 Task: Change curved connector line weight to 24PX.
Action: Mouse moved to (497, 274)
Screenshot: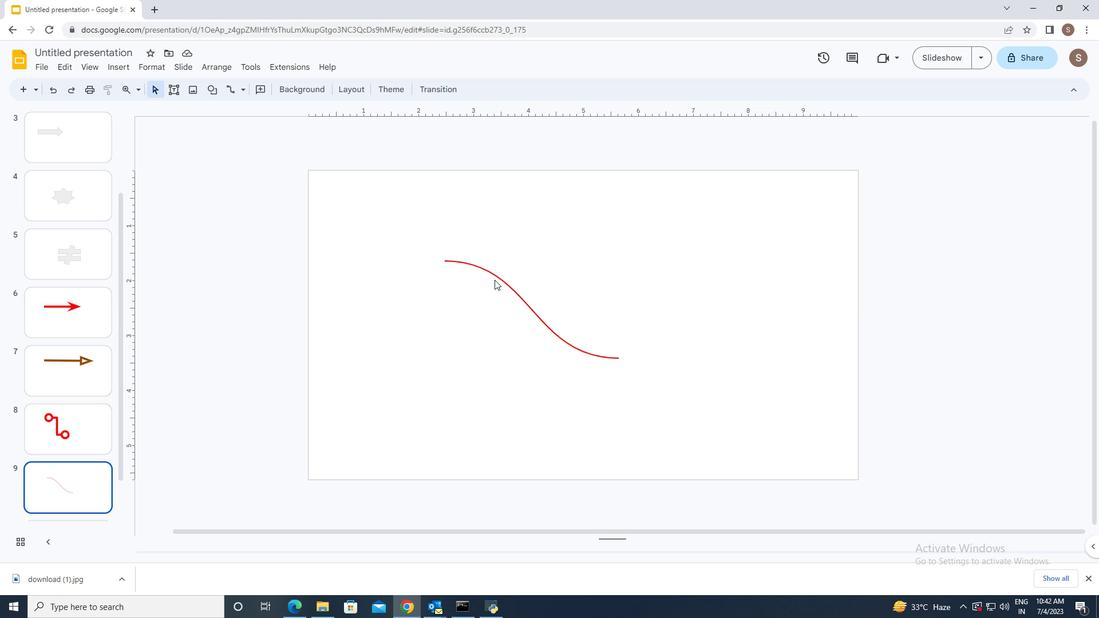 
Action: Mouse pressed left at (497, 274)
Screenshot: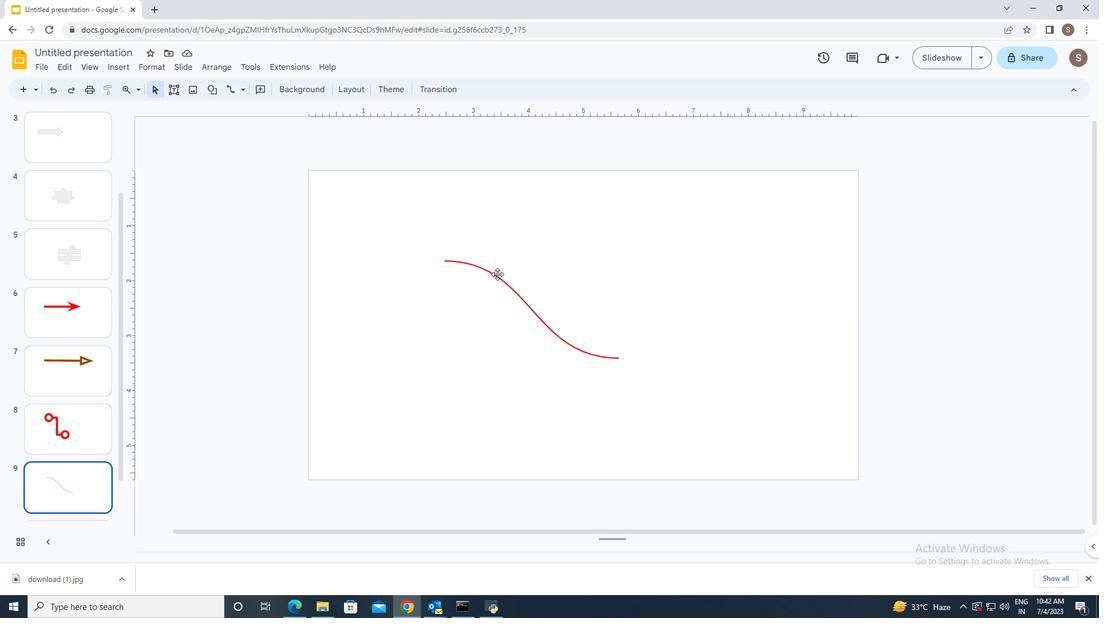 
Action: Mouse moved to (284, 87)
Screenshot: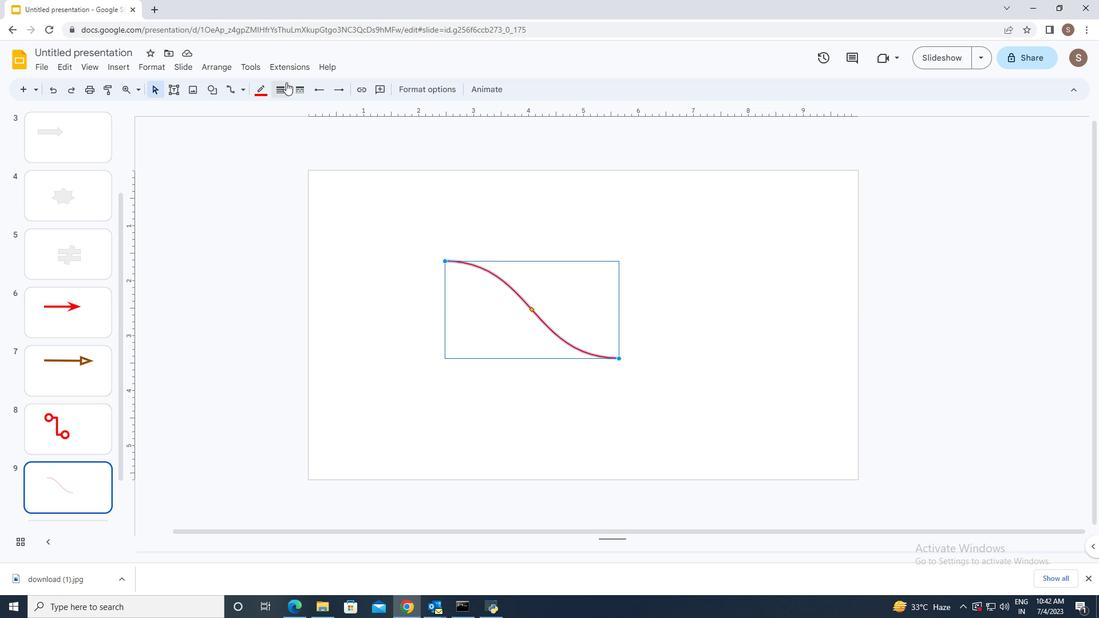 
Action: Mouse pressed left at (284, 87)
Screenshot: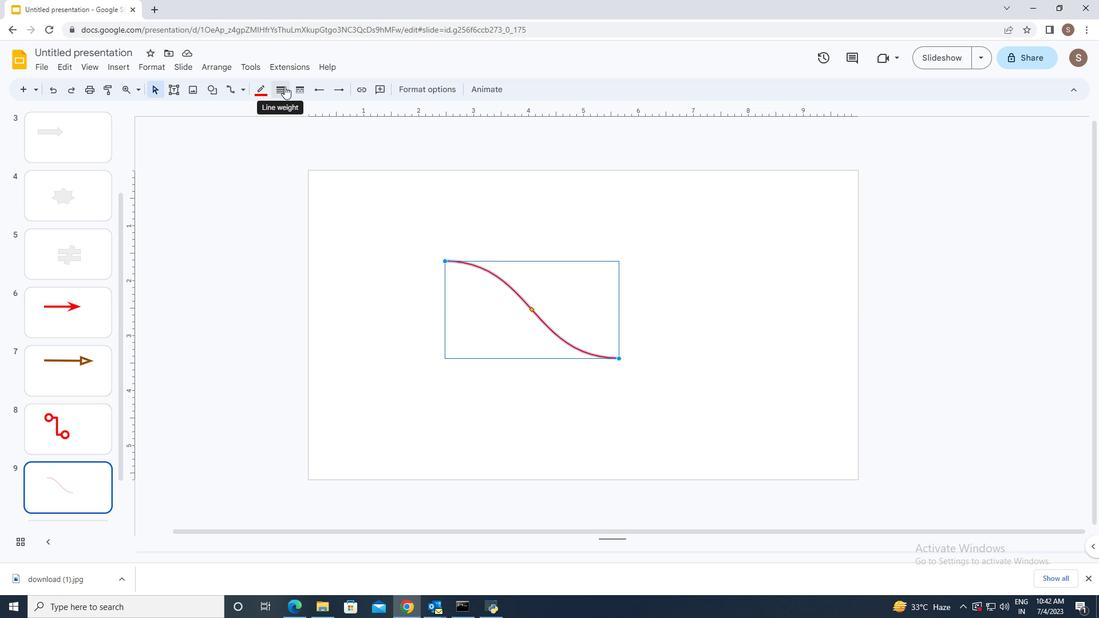 
Action: Mouse moved to (310, 235)
Screenshot: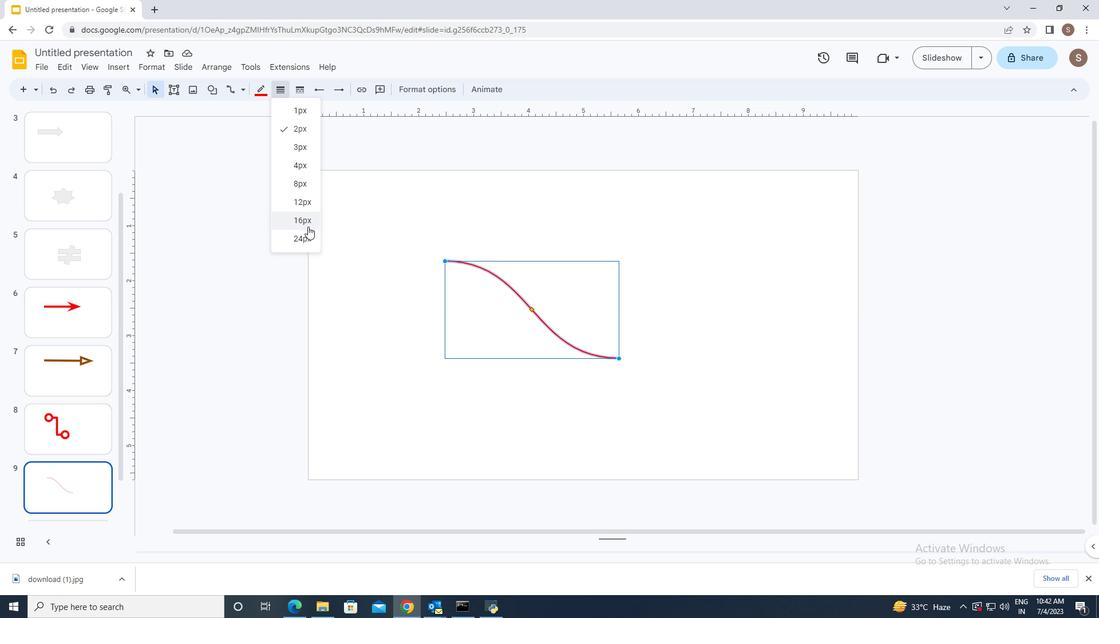 
Action: Mouse pressed left at (310, 235)
Screenshot: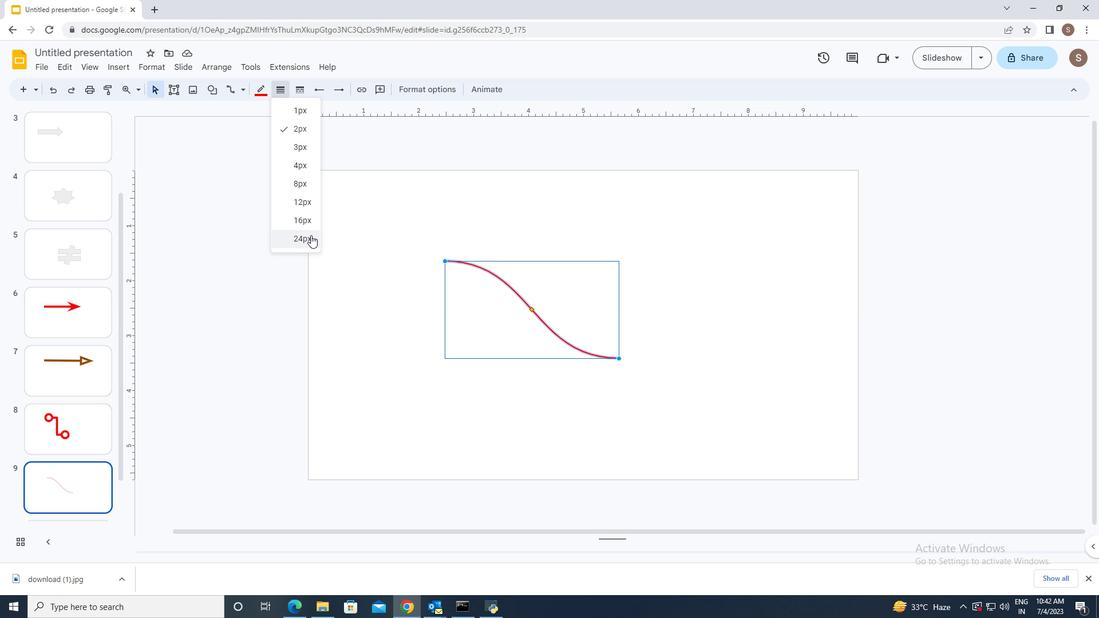 
Action: Mouse moved to (428, 359)
Screenshot: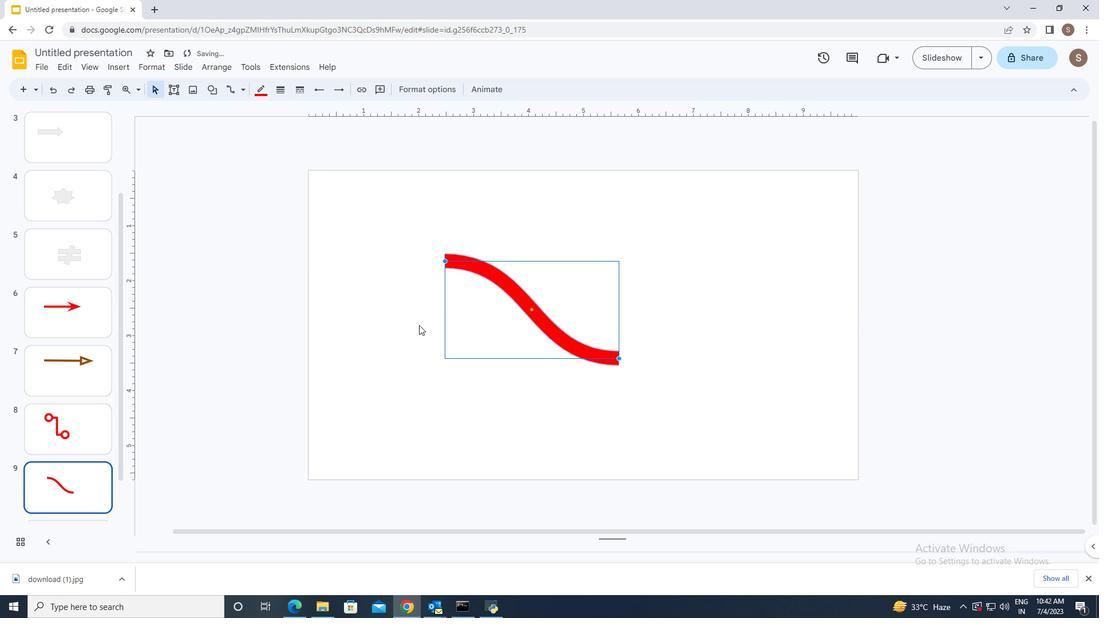 
Action: Mouse pressed left at (428, 359)
Screenshot: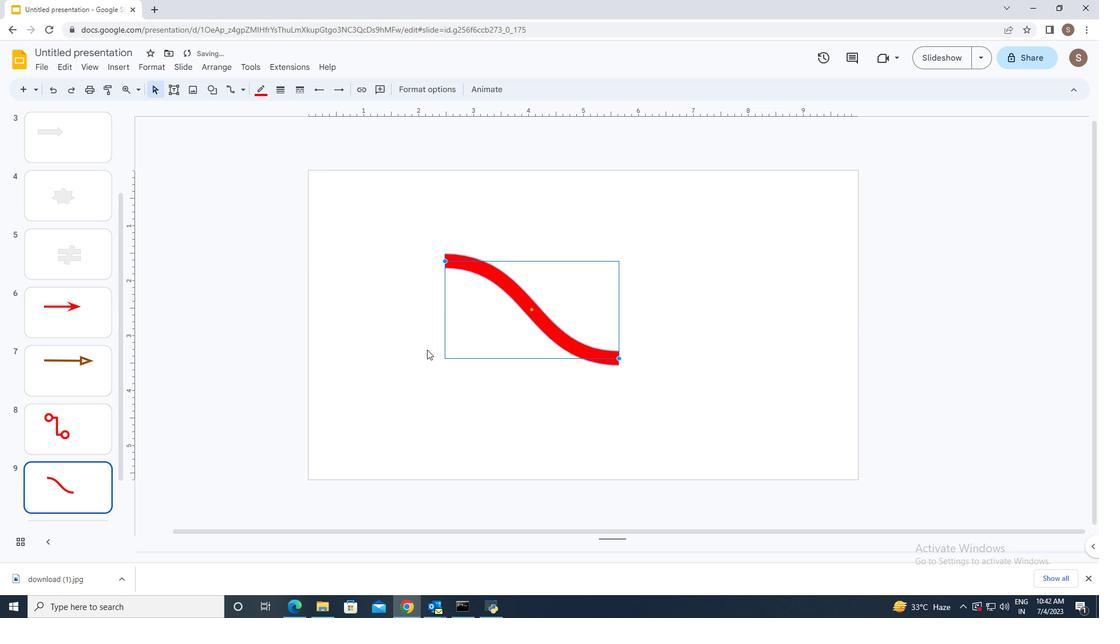 
